 Task: Archive the list "Doing".
Action: Mouse moved to (1015, 401)
Screenshot: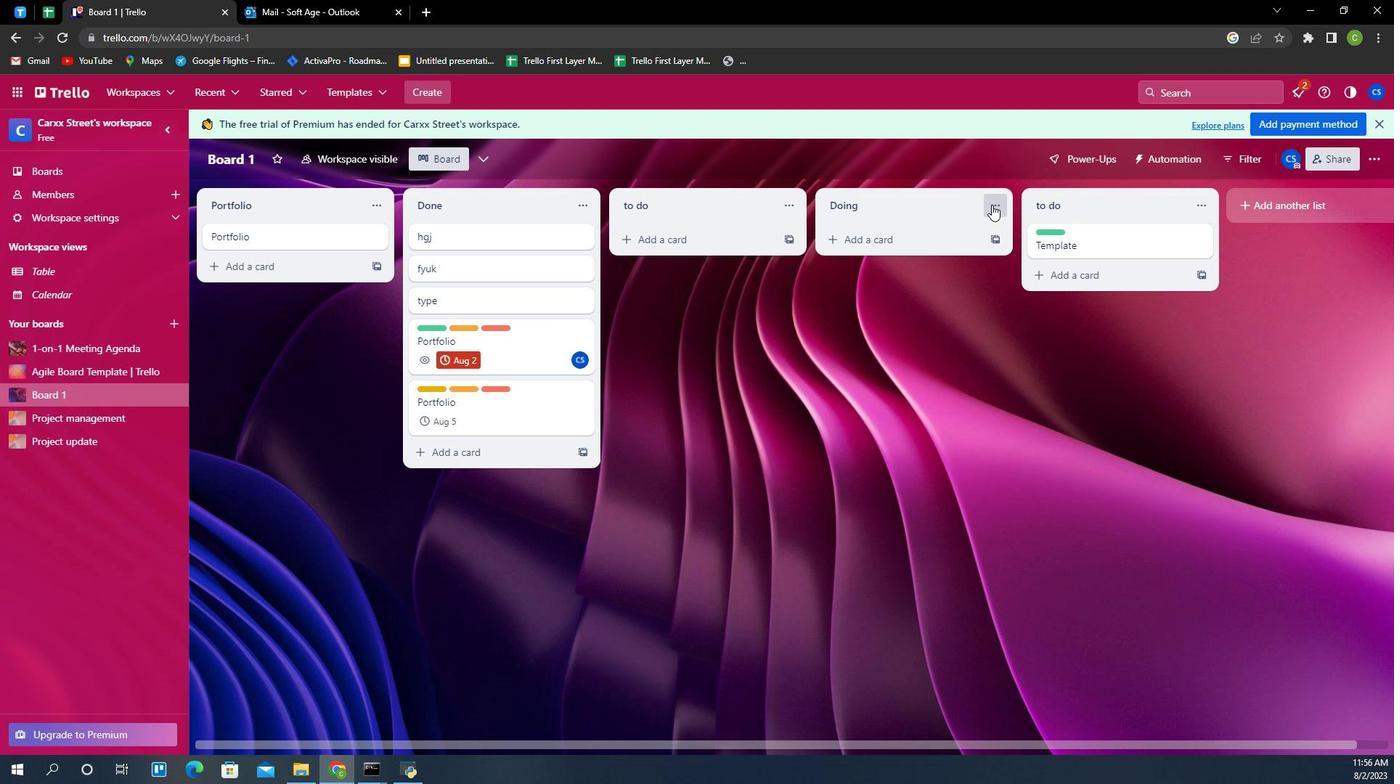 
Action: Mouse pressed left at (1015, 401)
Screenshot: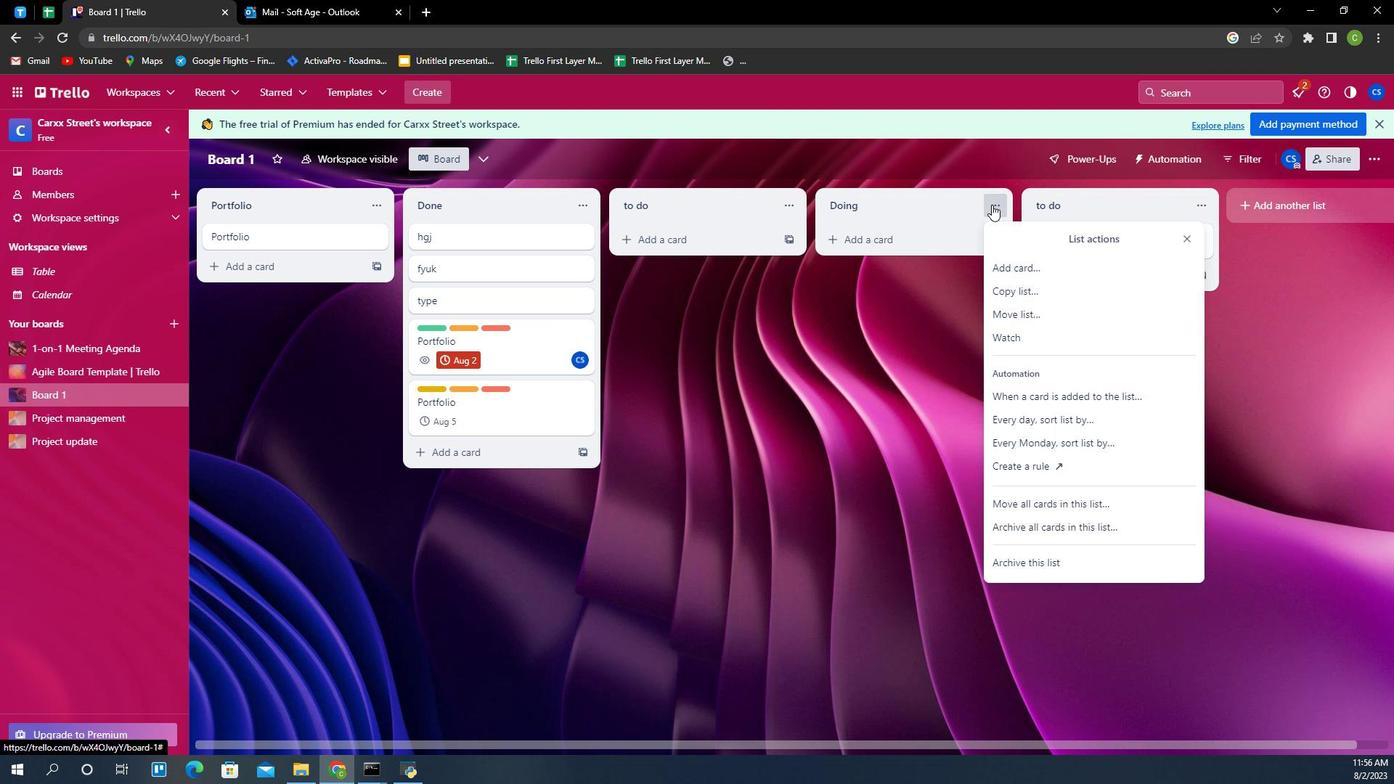 
Action: Mouse moved to (1038, 558)
Screenshot: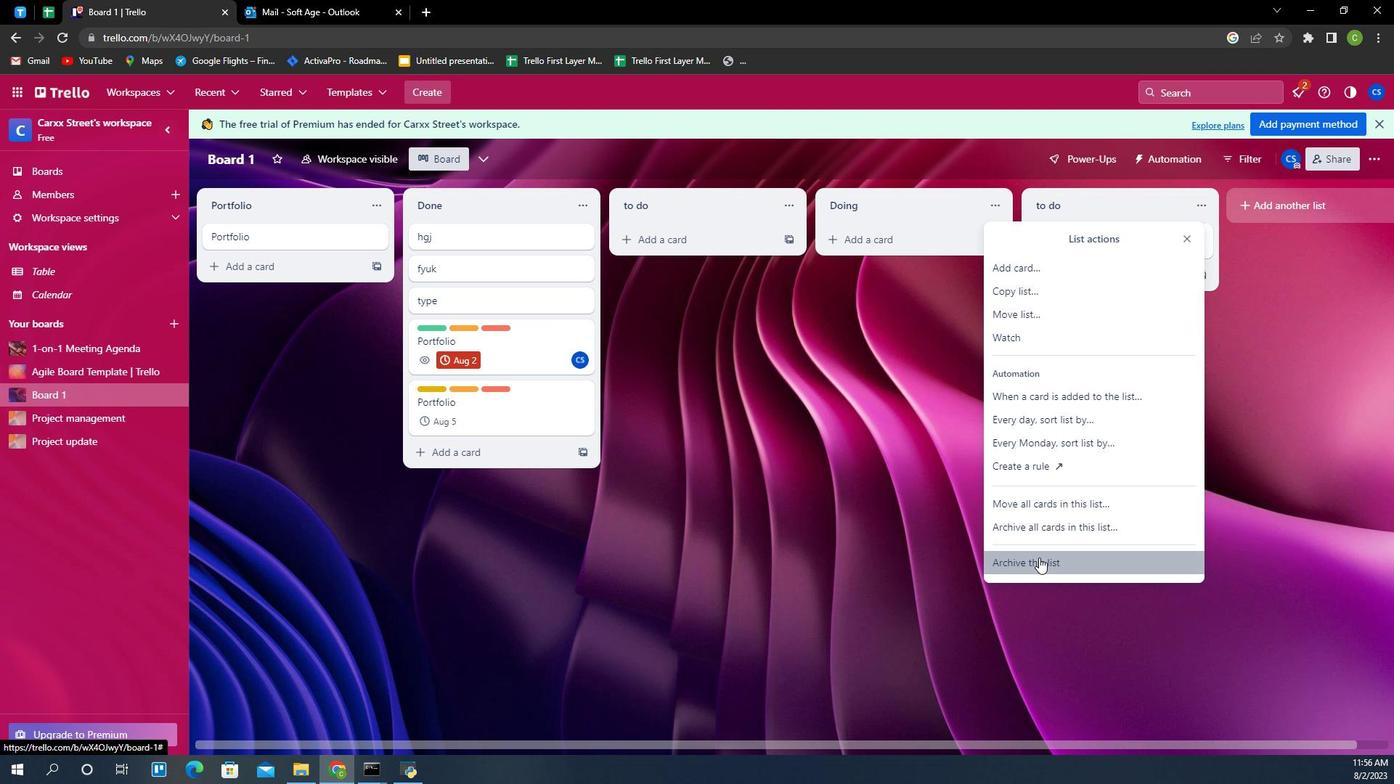
Action: Mouse pressed left at (1038, 558)
Screenshot: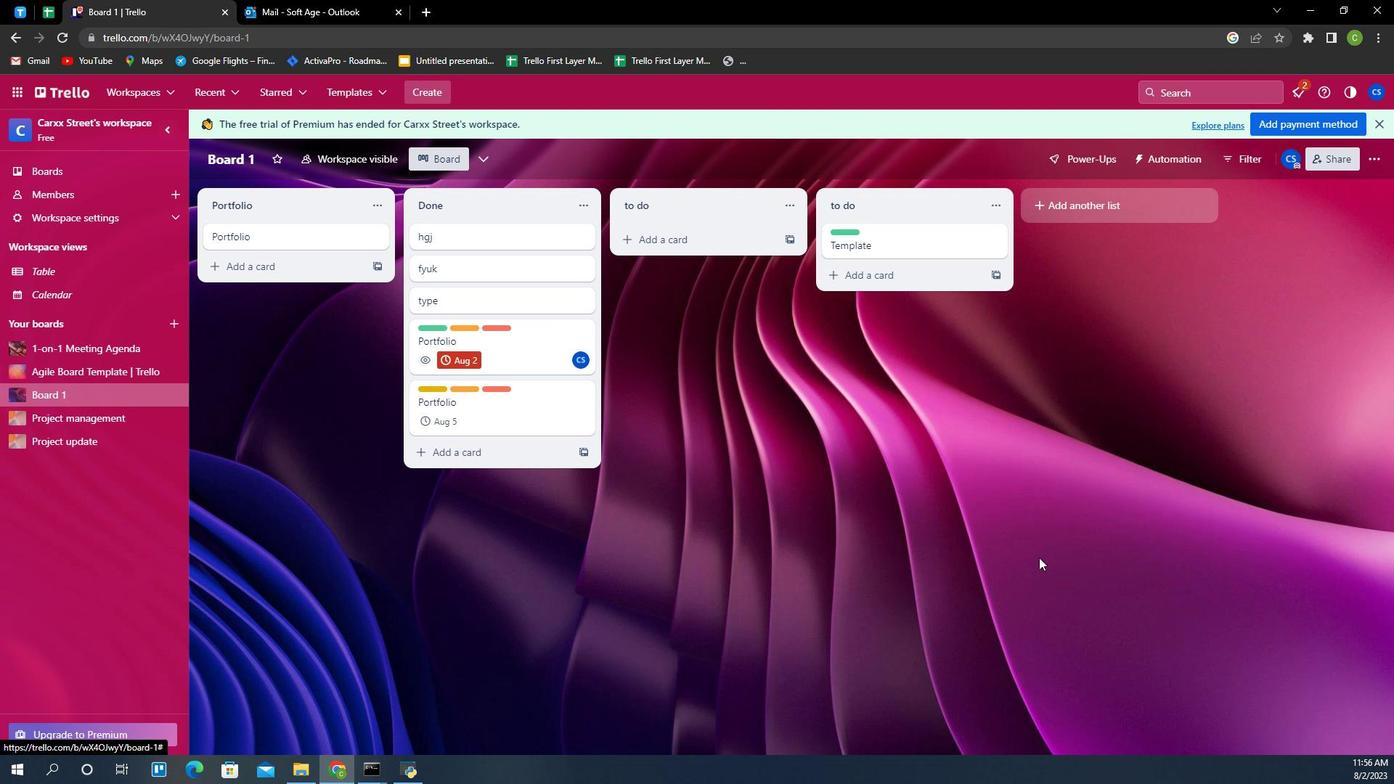 
